 Task: Reply All to email with the signature Bethany Lewis with the subject 'Appointment reminder' from softage.1@softage.net with the message 'Could you please provide feedback on the latest version of the project timeline?'
Action: Mouse moved to (1184, 196)
Screenshot: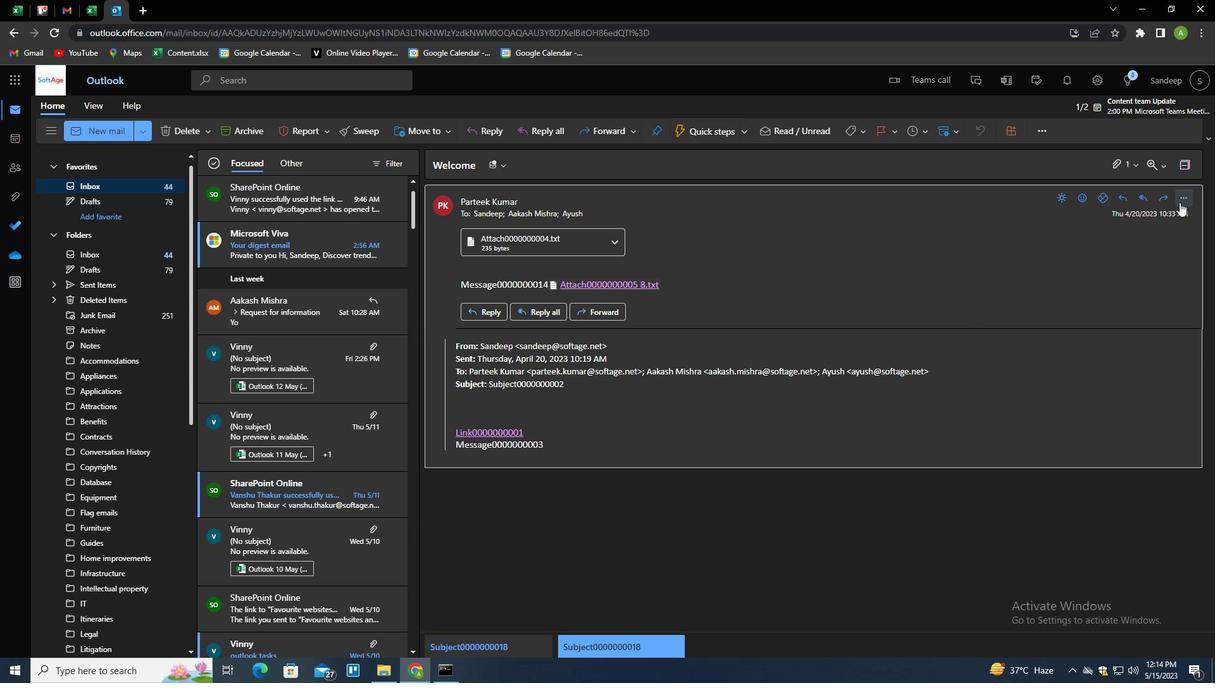 
Action: Mouse pressed left at (1184, 196)
Screenshot: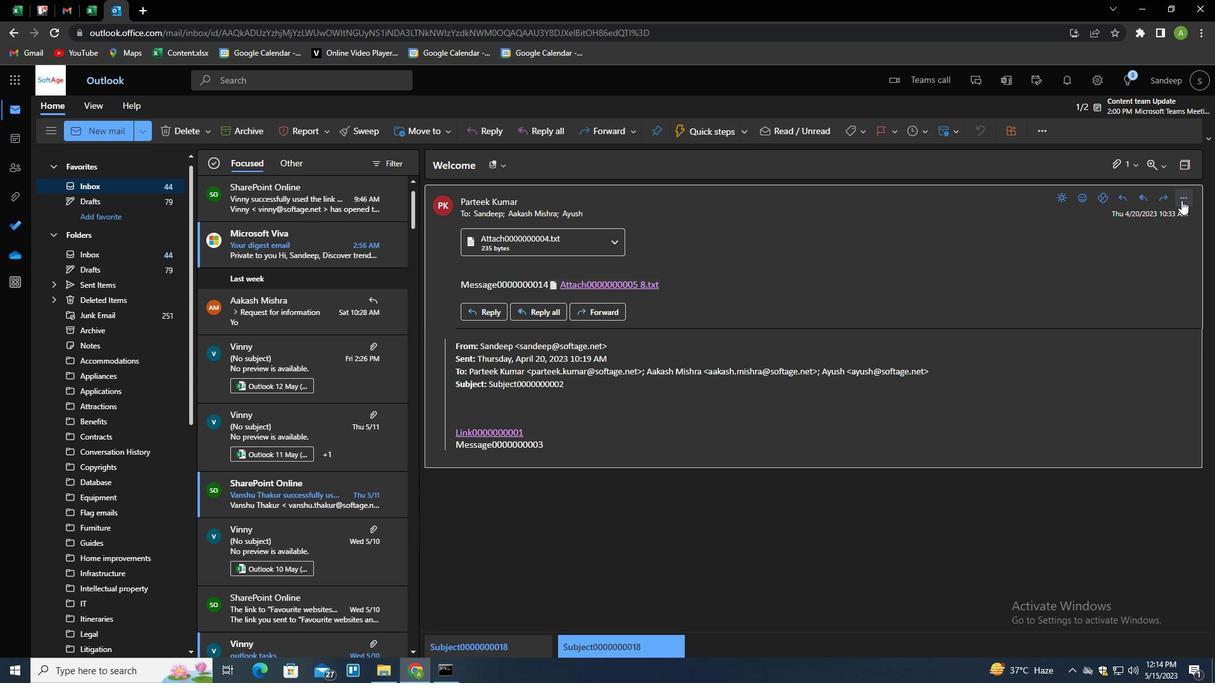 
Action: Mouse moved to (1148, 237)
Screenshot: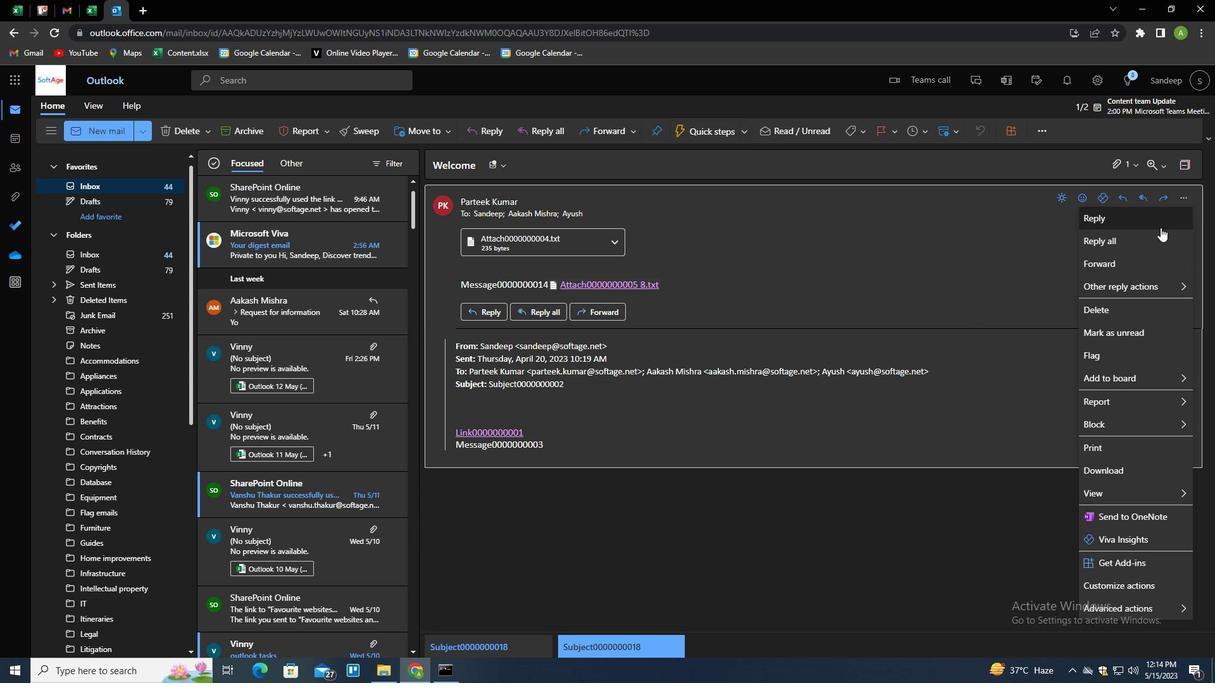 
Action: Mouse pressed left at (1148, 237)
Screenshot: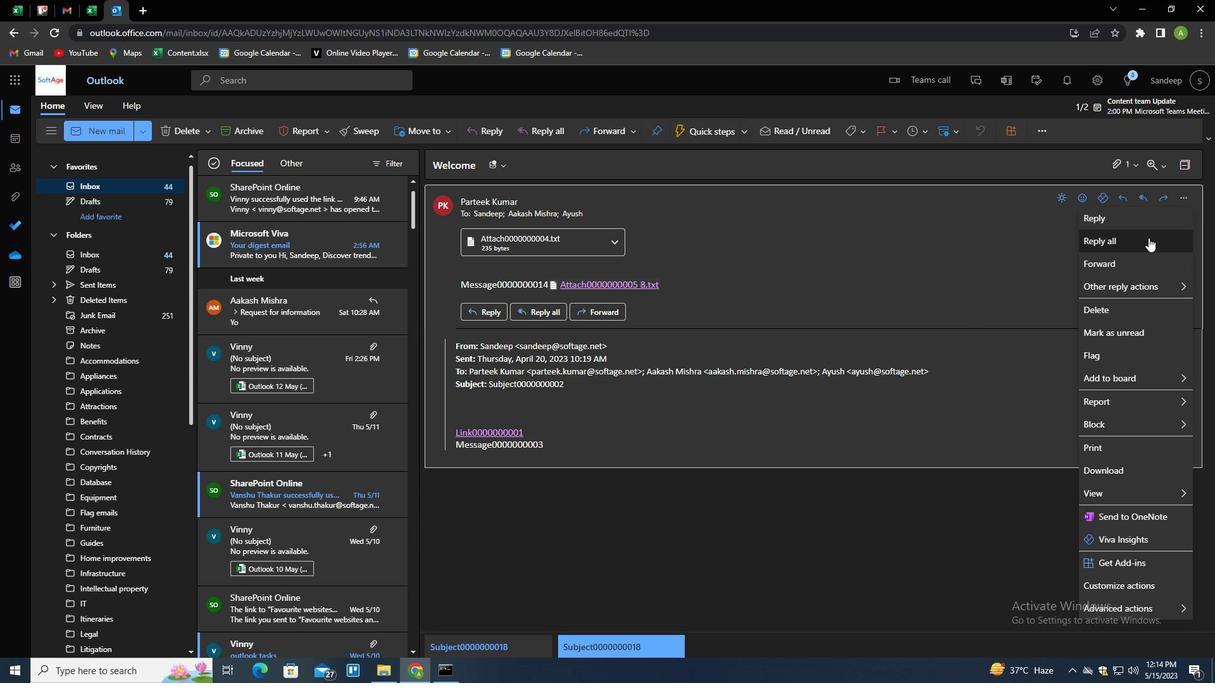 
Action: Mouse moved to (856, 133)
Screenshot: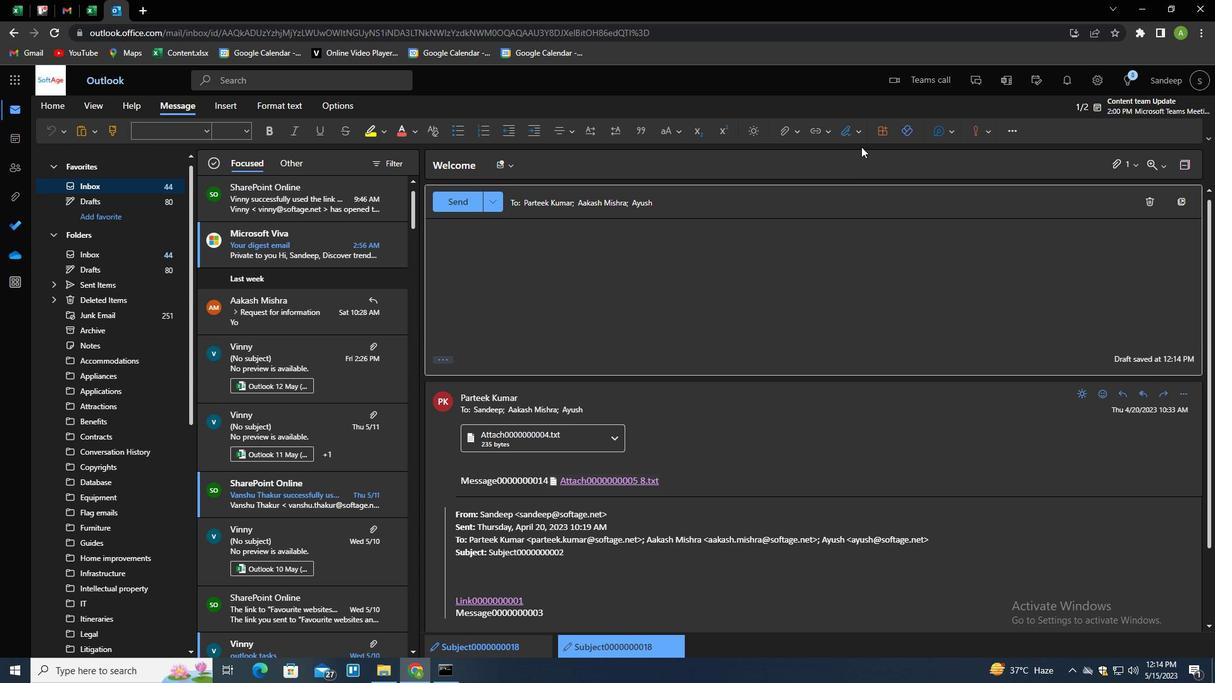 
Action: Mouse pressed left at (856, 133)
Screenshot: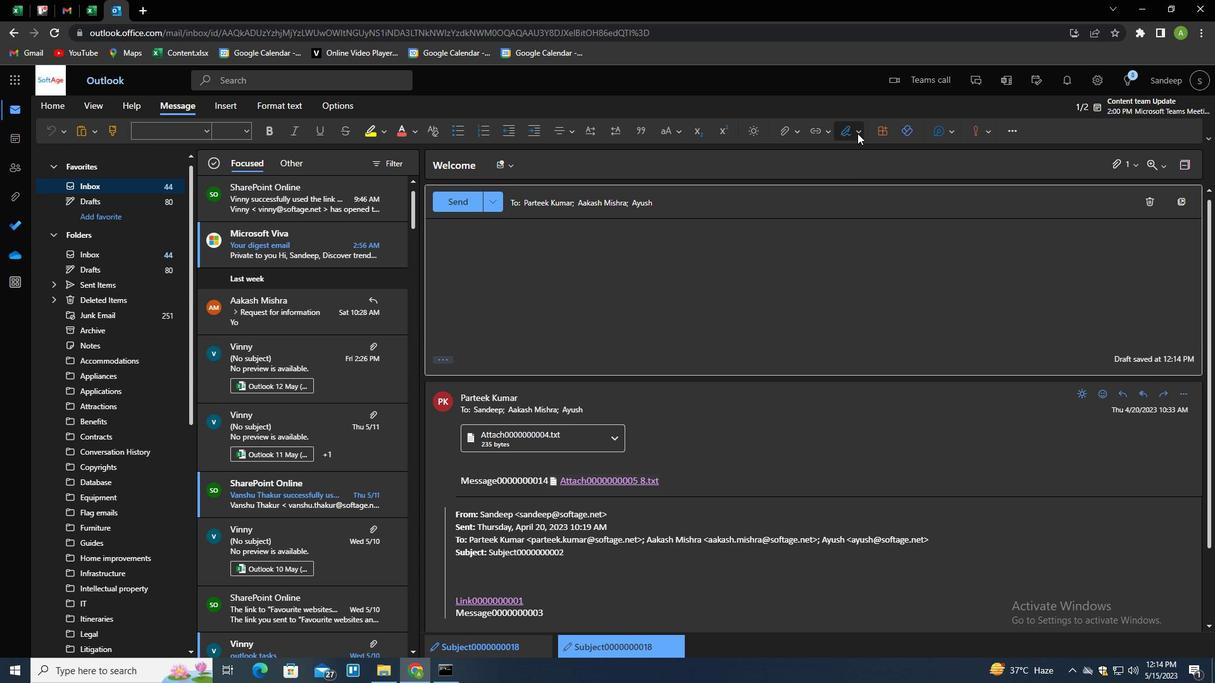 
Action: Mouse moved to (839, 182)
Screenshot: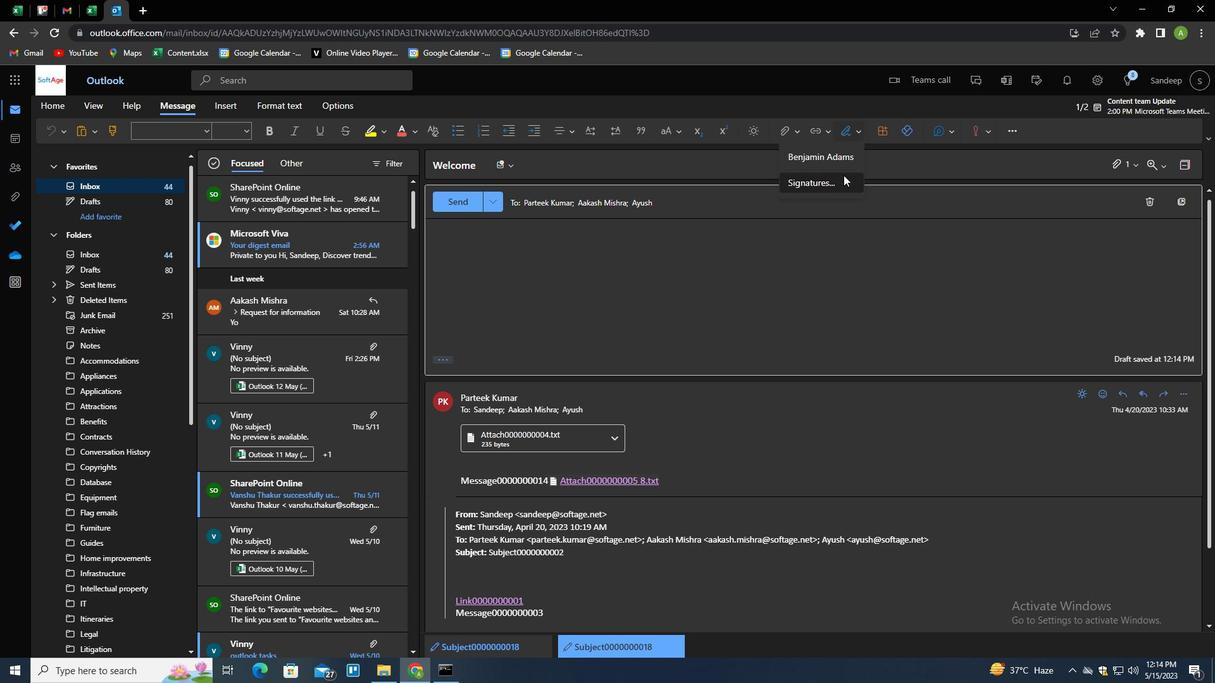 
Action: Mouse pressed left at (839, 182)
Screenshot: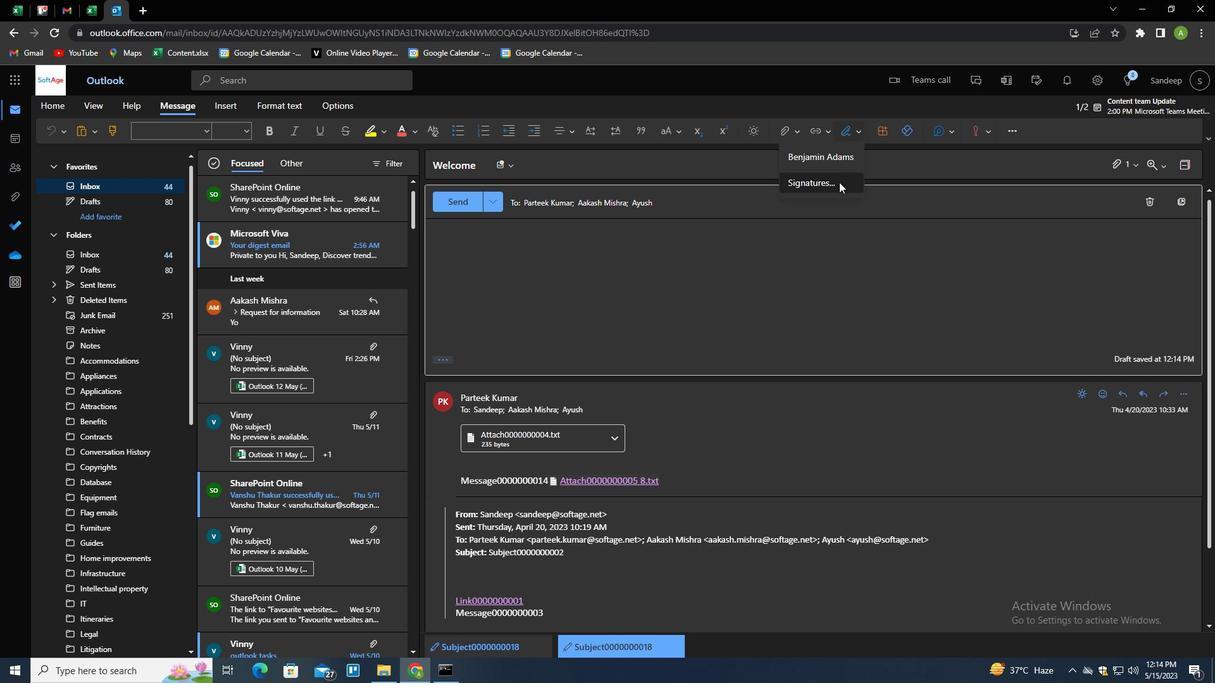 
Action: Mouse moved to (858, 229)
Screenshot: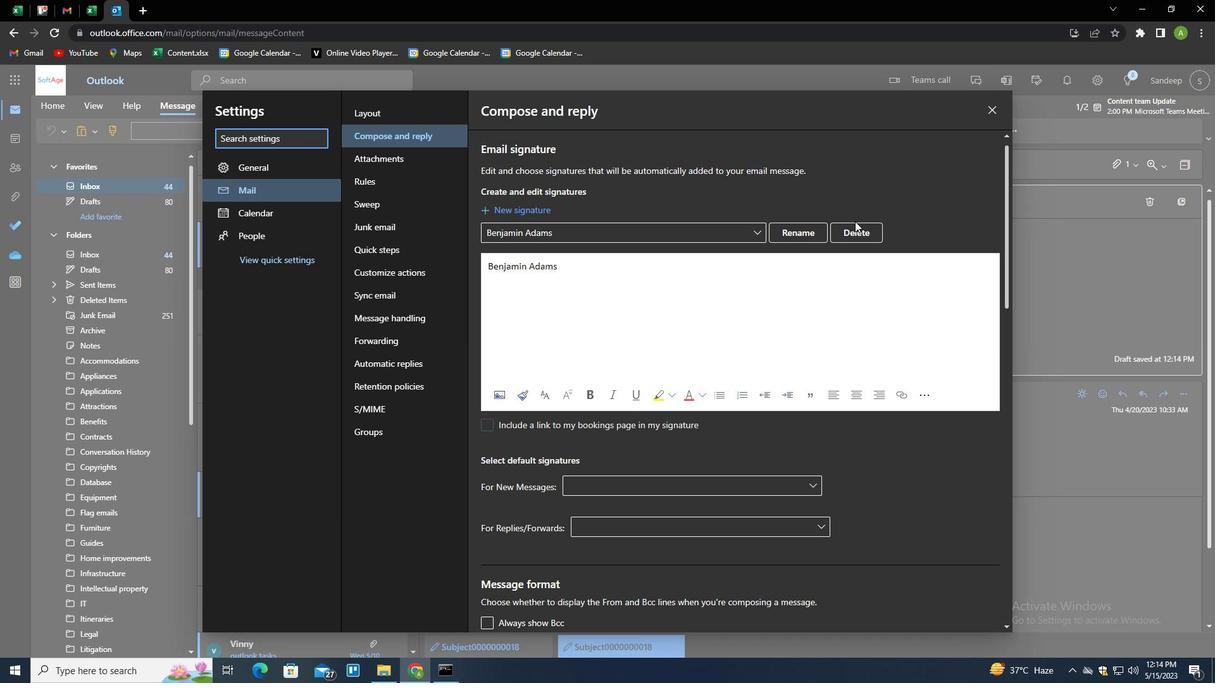 
Action: Mouse pressed left at (858, 229)
Screenshot: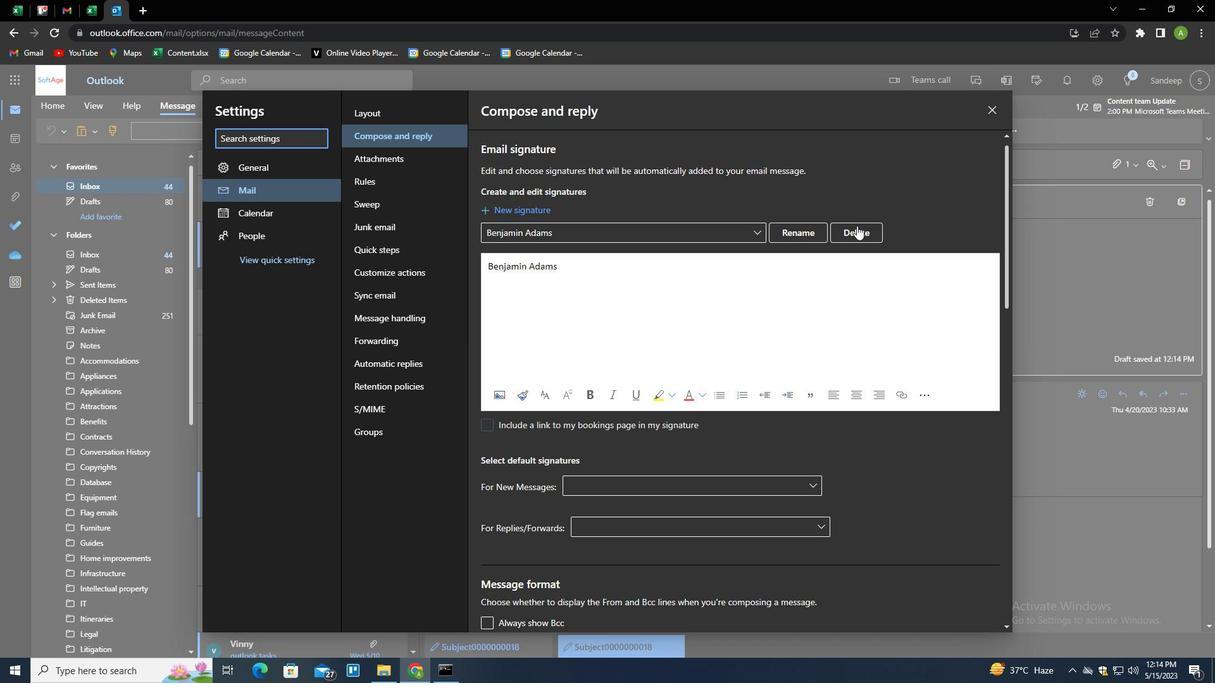
Action: Mouse moved to (857, 229)
Screenshot: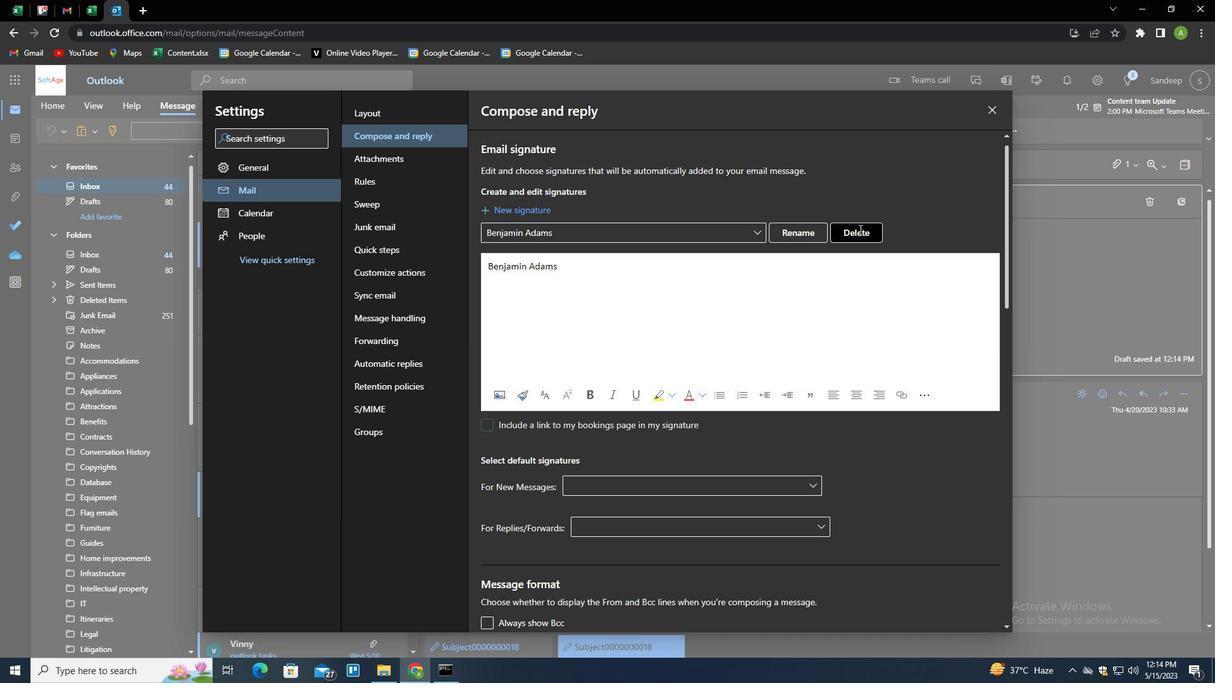 
Action: Mouse pressed left at (857, 229)
Screenshot: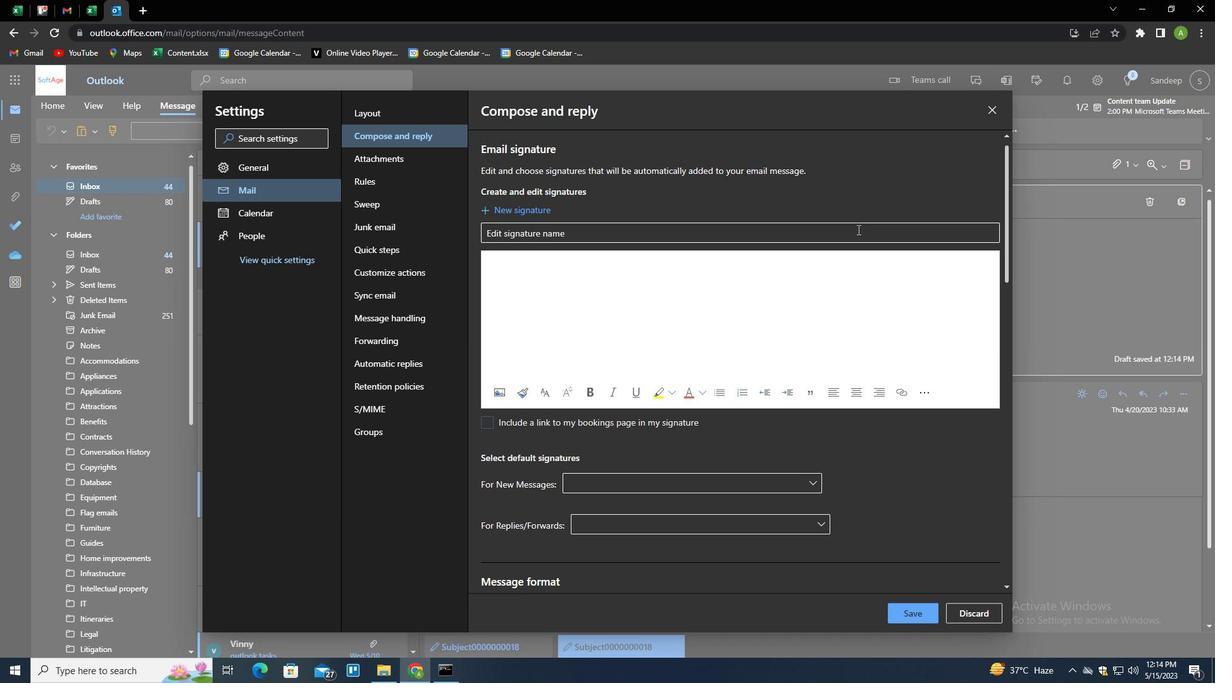 
Action: Key pressed <Key.shift>BETHANY<Key.space><Key.shift>LEWIS<Key.tab><Key.shift>BETHANY<Key.space><Key.shift>LEWIS
Screenshot: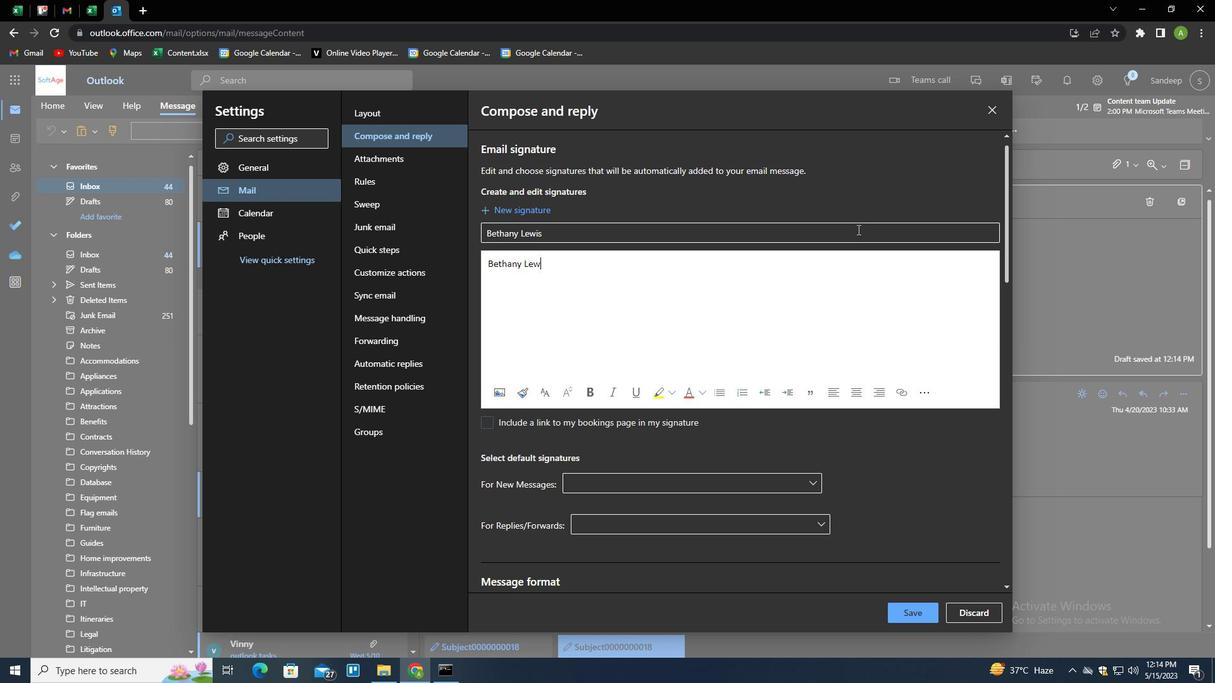 
Action: Mouse moved to (921, 611)
Screenshot: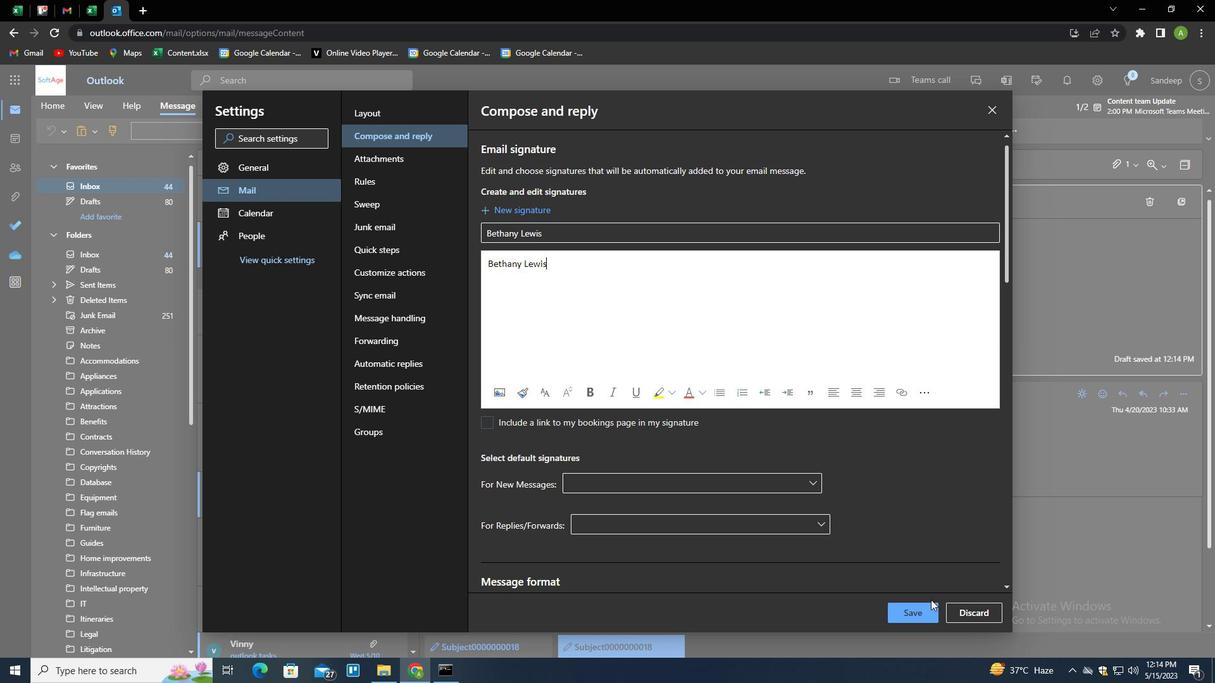
Action: Mouse pressed left at (921, 611)
Screenshot: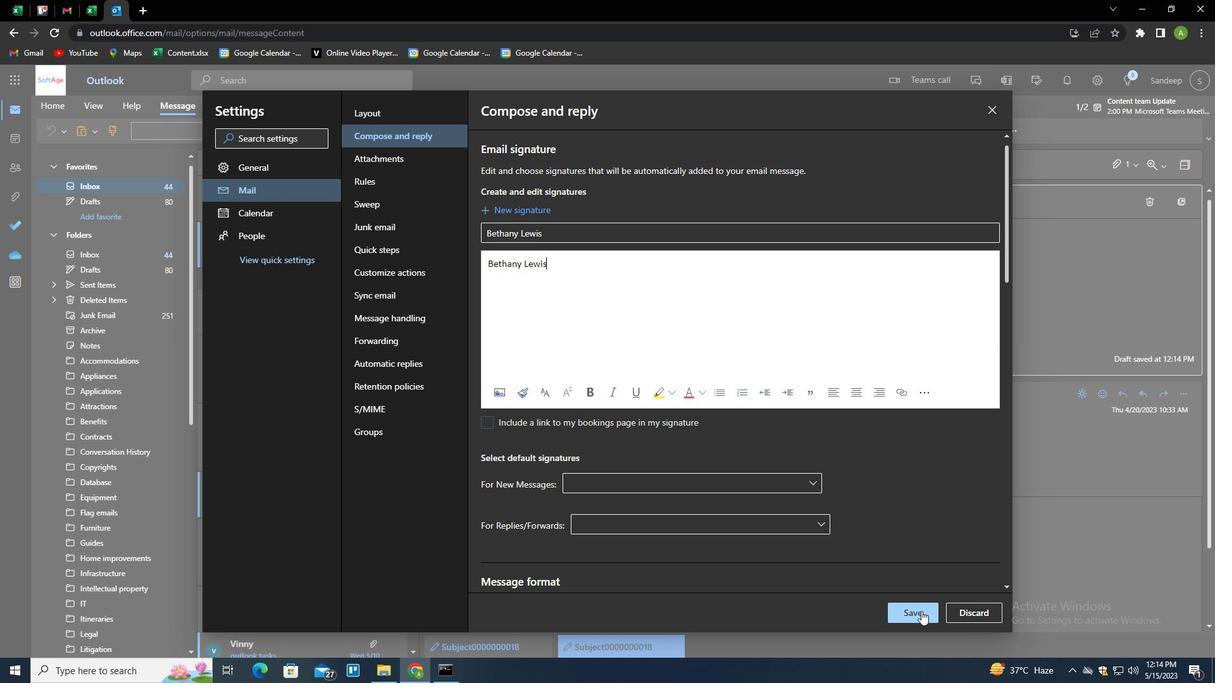 
Action: Mouse moved to (1089, 300)
Screenshot: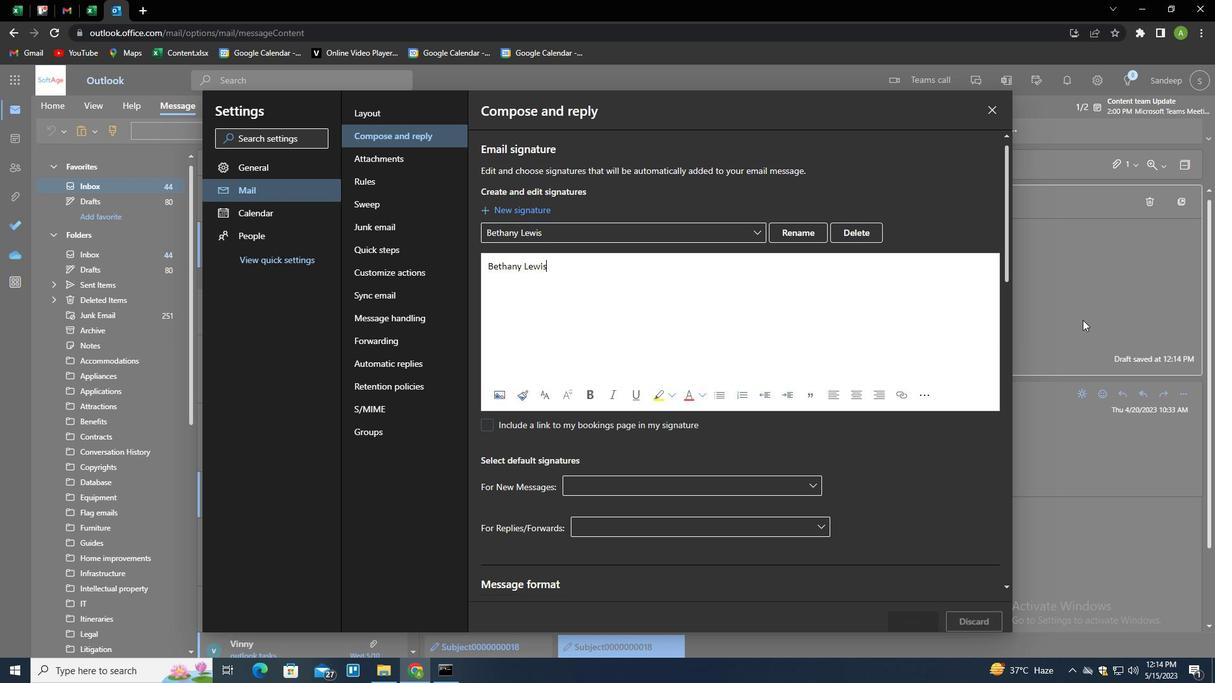 
Action: Mouse pressed left at (1089, 300)
Screenshot: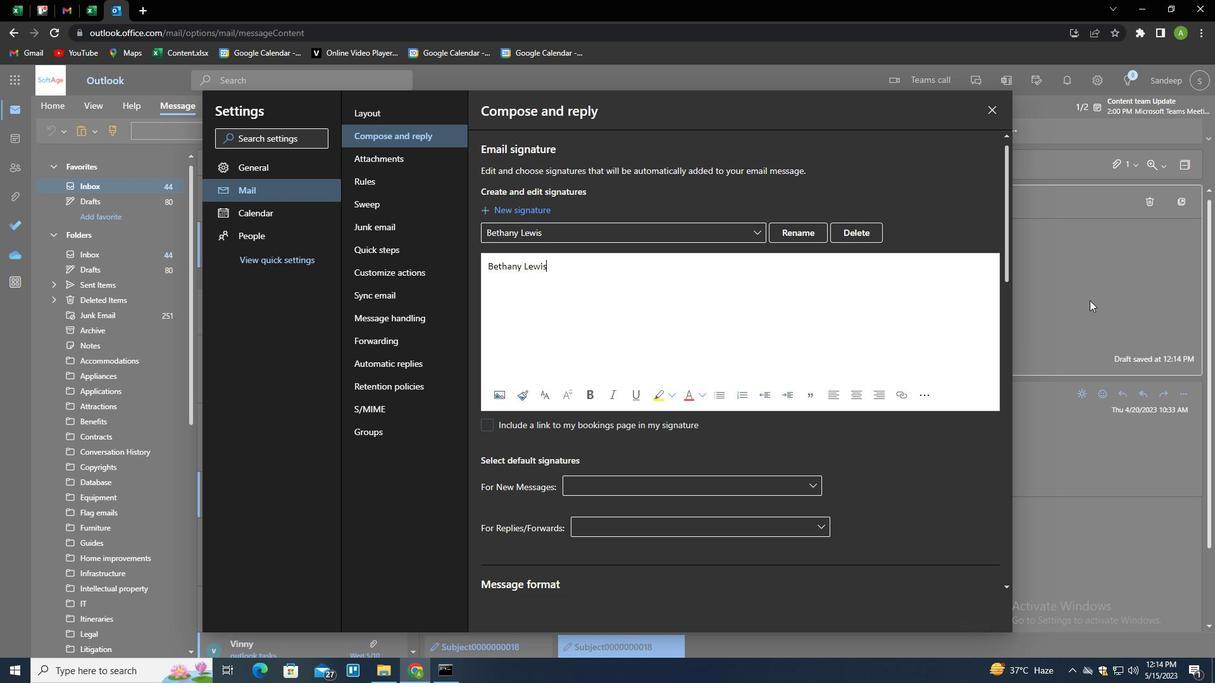 
Action: Mouse moved to (854, 136)
Screenshot: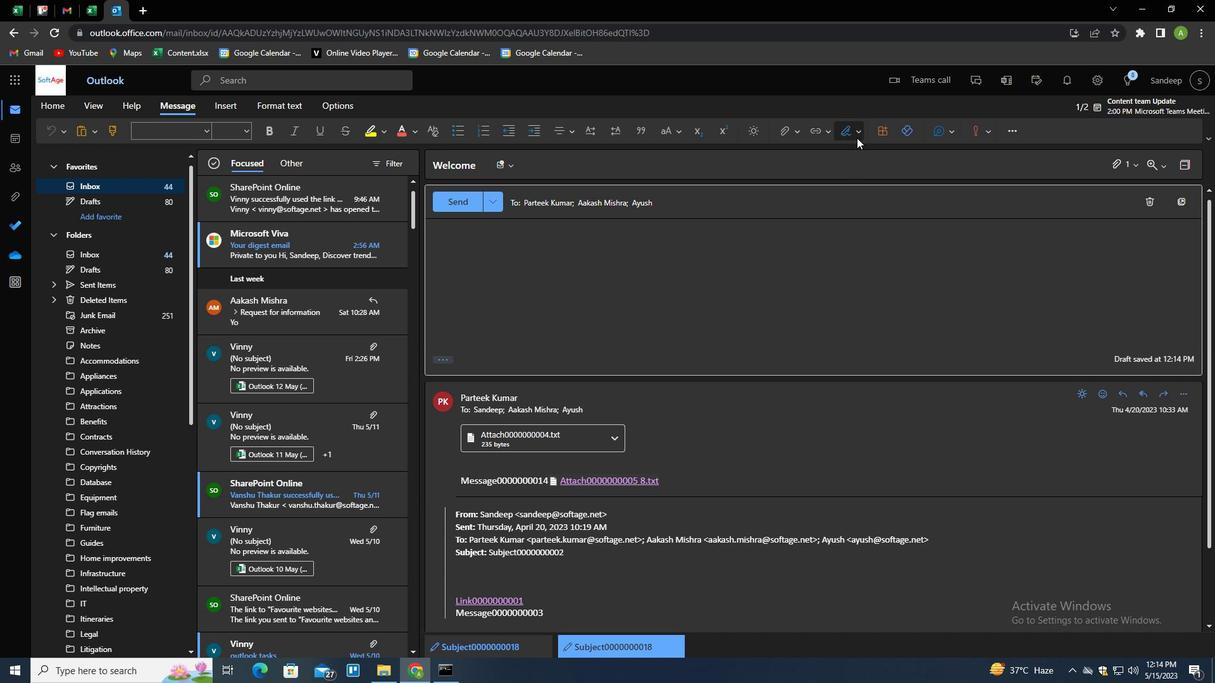 
Action: Mouse pressed left at (854, 136)
Screenshot: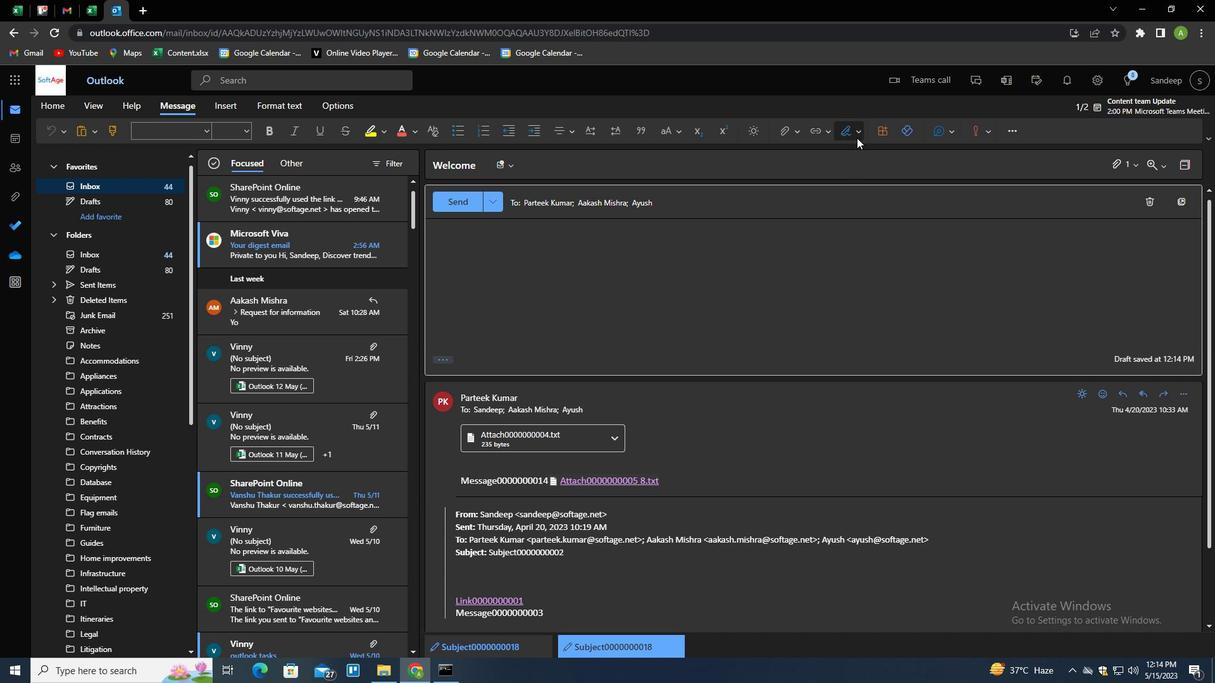 
Action: Mouse moved to (839, 159)
Screenshot: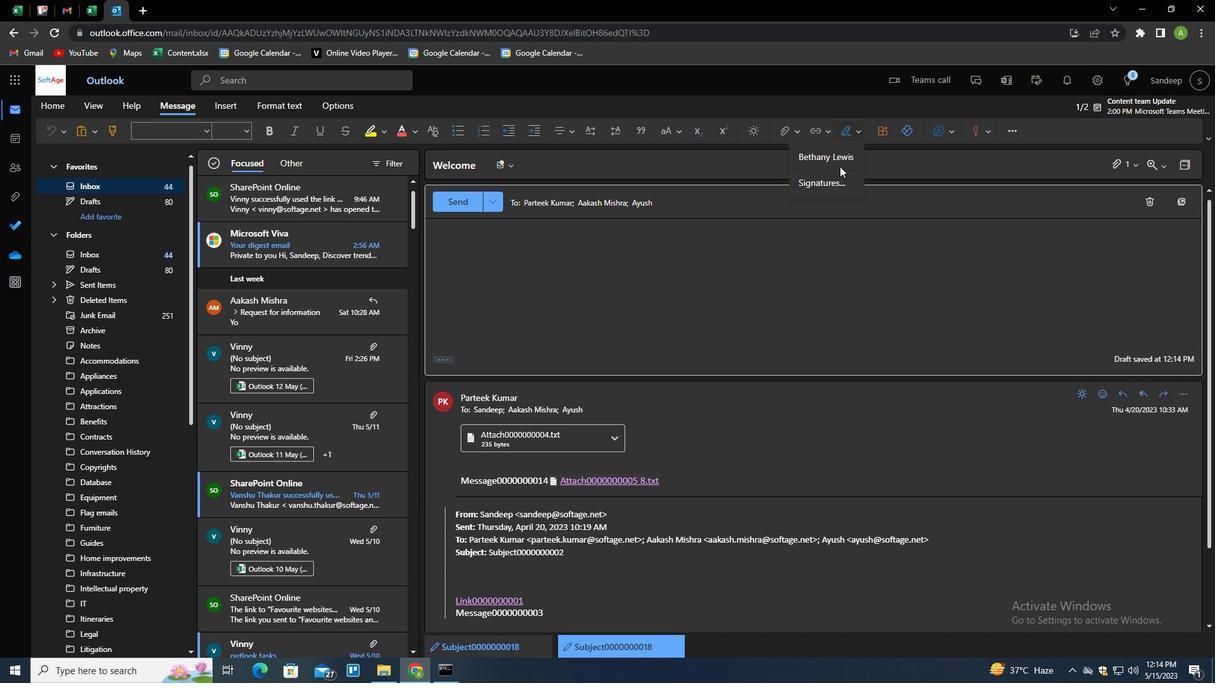 
Action: Mouse pressed left at (839, 159)
Screenshot: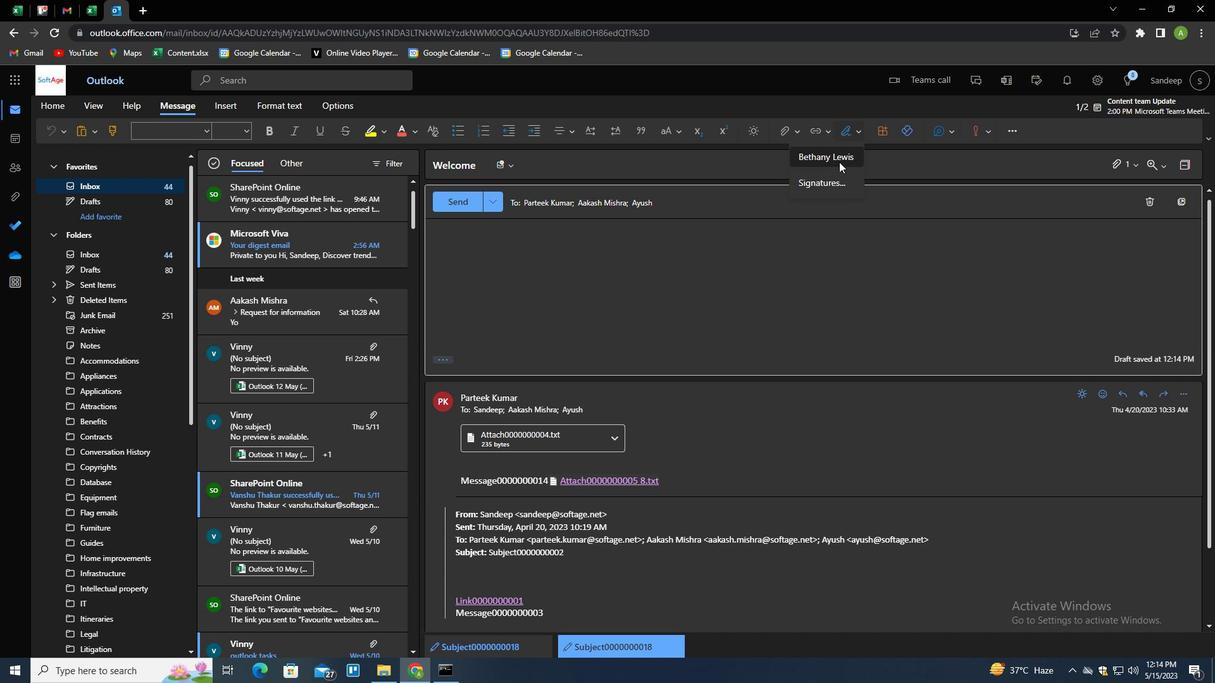 
Action: Mouse moved to (433, 357)
Screenshot: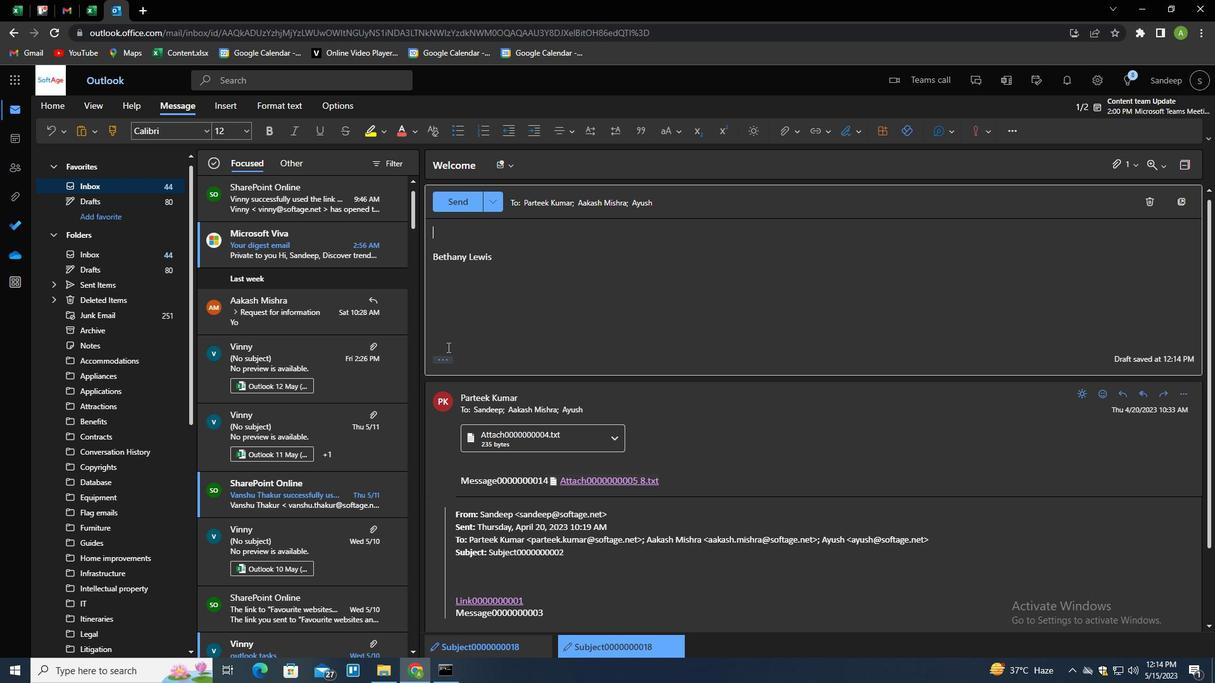 
Action: Mouse pressed left at (433, 357)
Screenshot: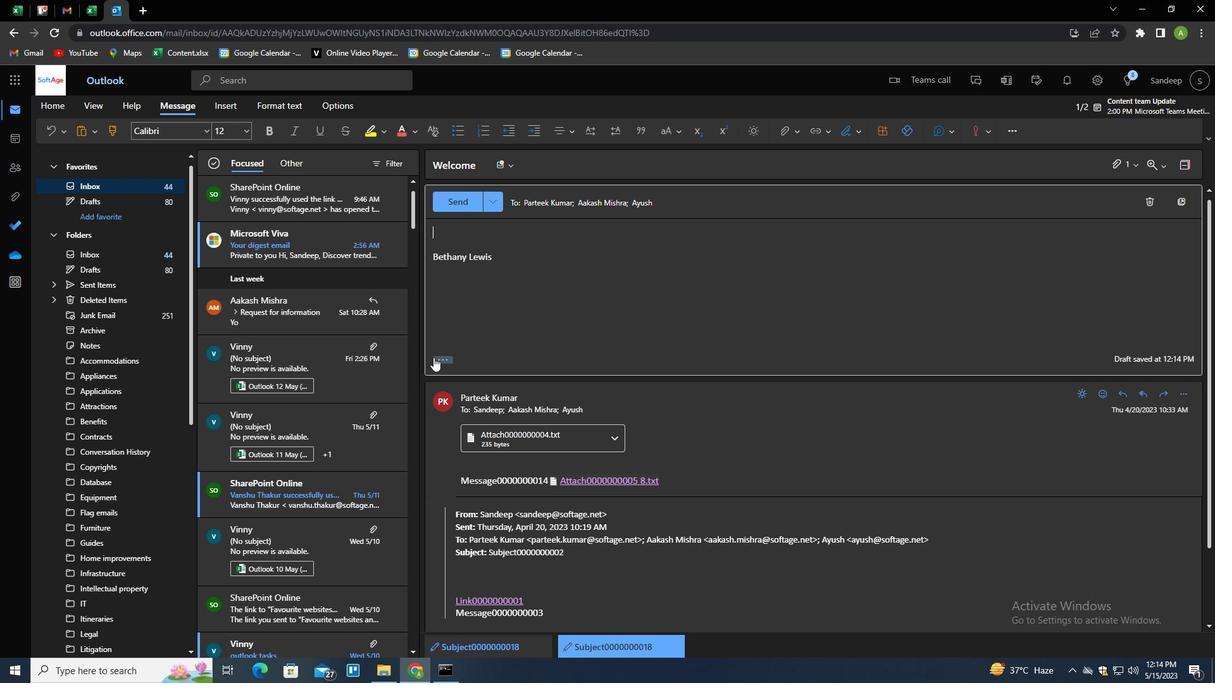
Action: Mouse moved to (487, 195)
Screenshot: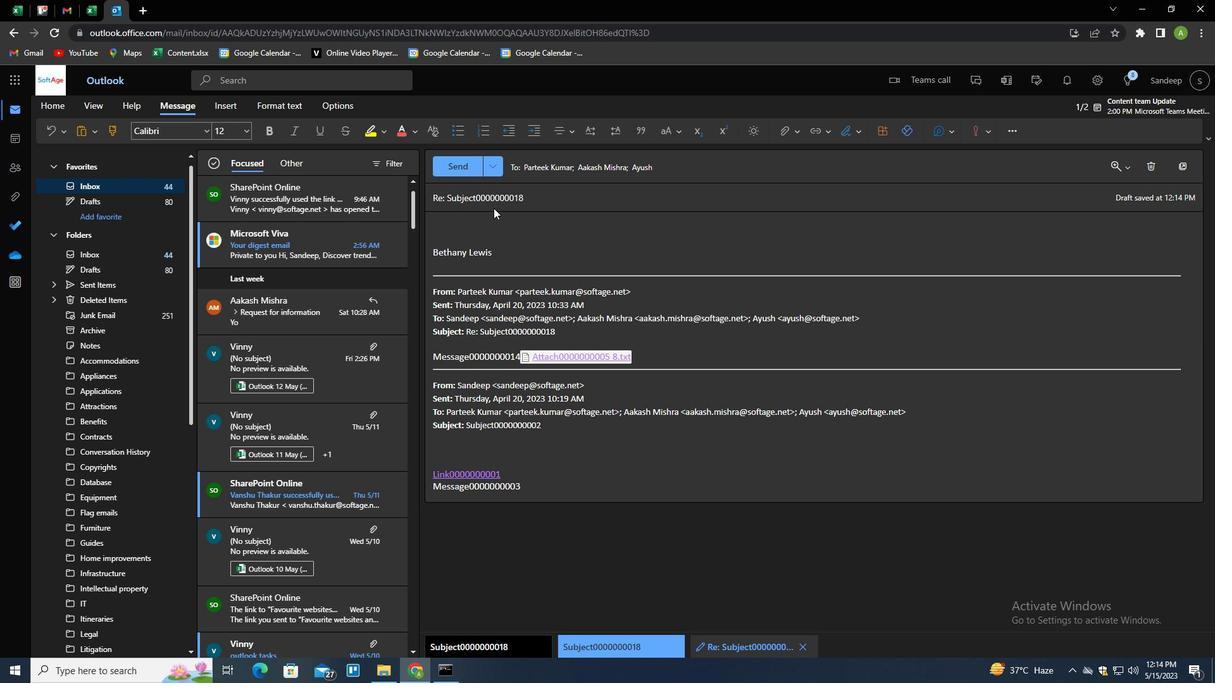 
Action: Mouse pressed left at (487, 195)
Screenshot: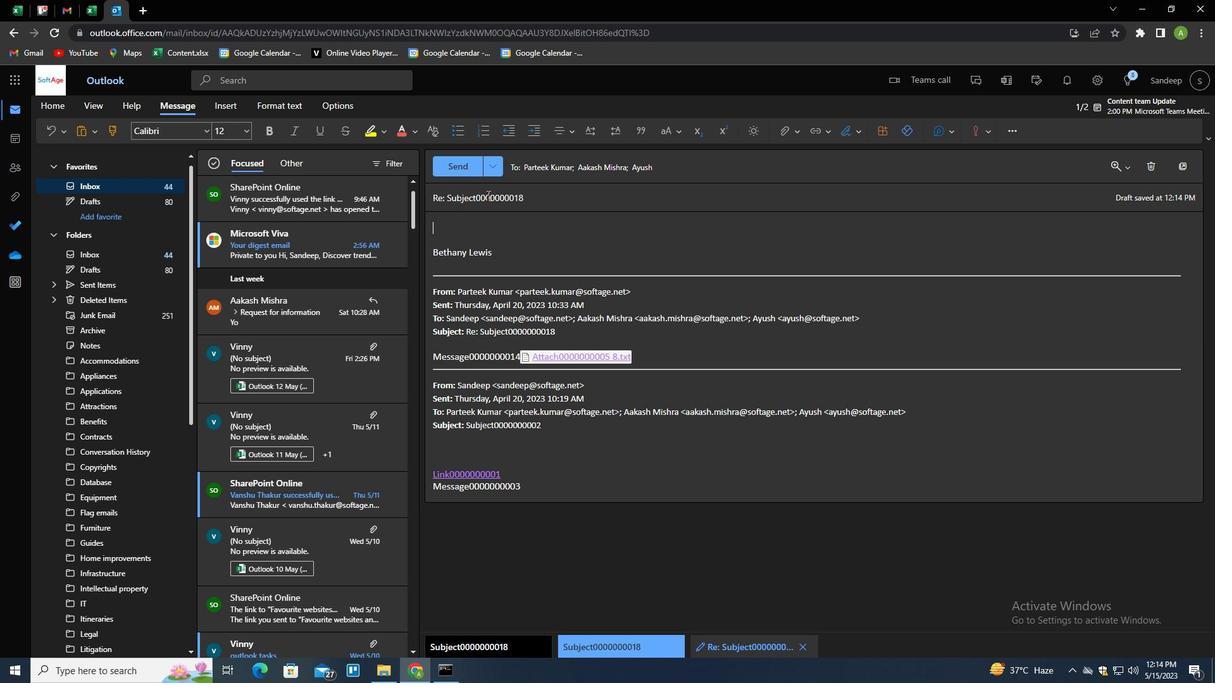
Action: Mouse pressed left at (487, 195)
Screenshot: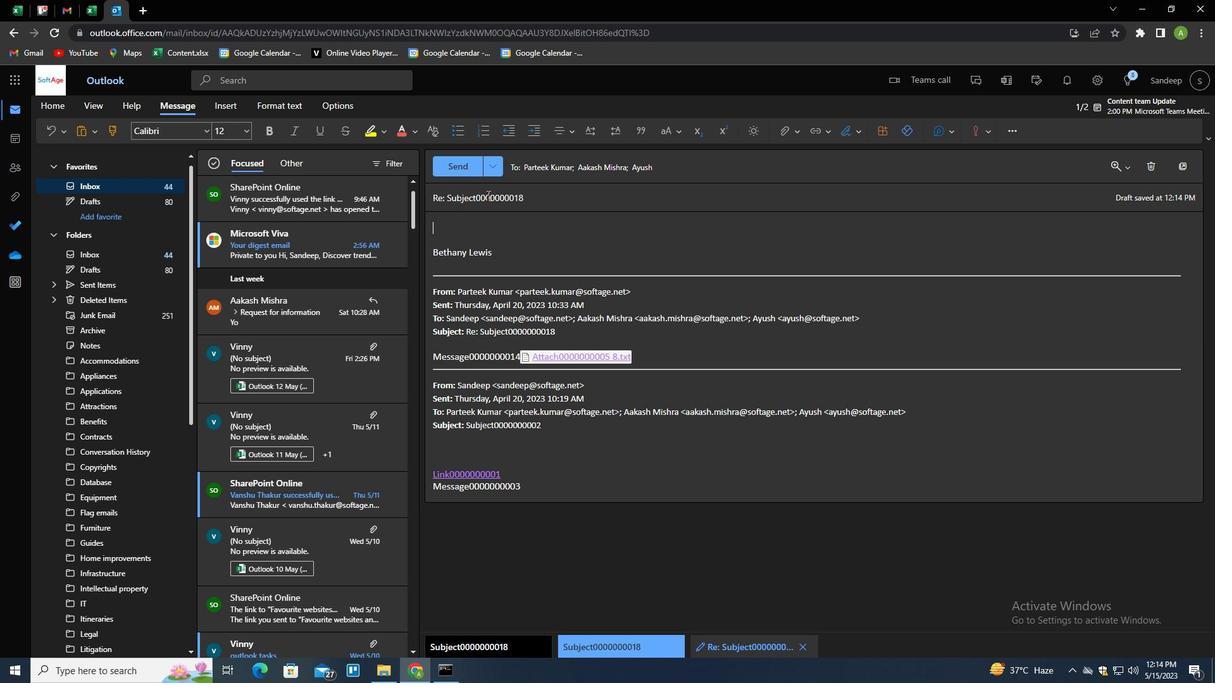 
Action: Mouse pressed left at (487, 195)
Screenshot: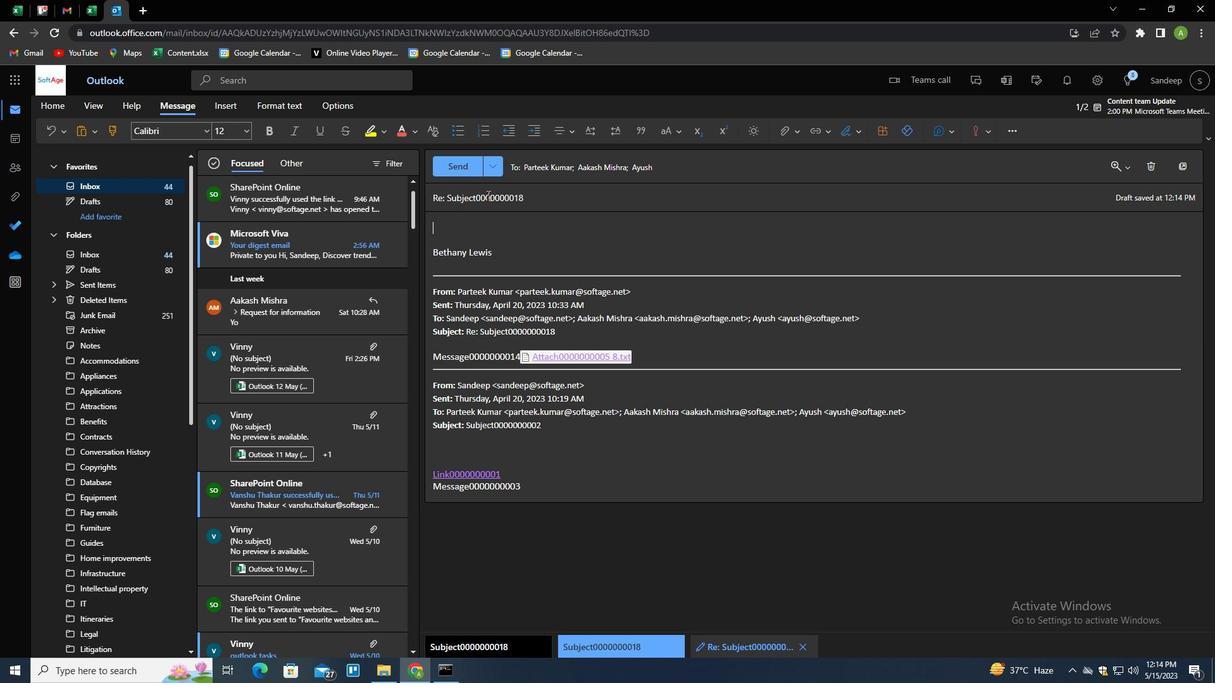 
Action: Key pressed <Key.shift>APPOINTMETN<Key.backspace><Key.backspace>NT<Key.space>REMINDER<Key.tab><Key.shift><Key.shift><Key.shift><Key.shift><Key.shift><Key.shift><Key.shift><Key.shift><Key.shift><Key.shift><Key.shift><Key.shift><Key.shift><Key.shift><Key.shift><Key.shift><Key.shift><Key.shift><Key.shift><Key.shift>COULD<Key.space>YOU<Key.space>PLEASE<Key.space>PROVIDE<Key.space>D<Key.backspace>FEED<Key.space>BACK<Key.backspace><Key.backspace><Key.backspace><Key.backspace><Key.backspace>VV<Key.backspace><Key.backspace>BC<Key.backspace>ACK<Key.space>O<Key.space>T<Key.backspace><Key.backspace>N<Key.space>THE<Key.space>LATEST<Key.space>VERSION<Key.space>OF<Key.space>THE<Key.space>PROJECT<Key.space>TIMELINE<Key.shift>?
Screenshot: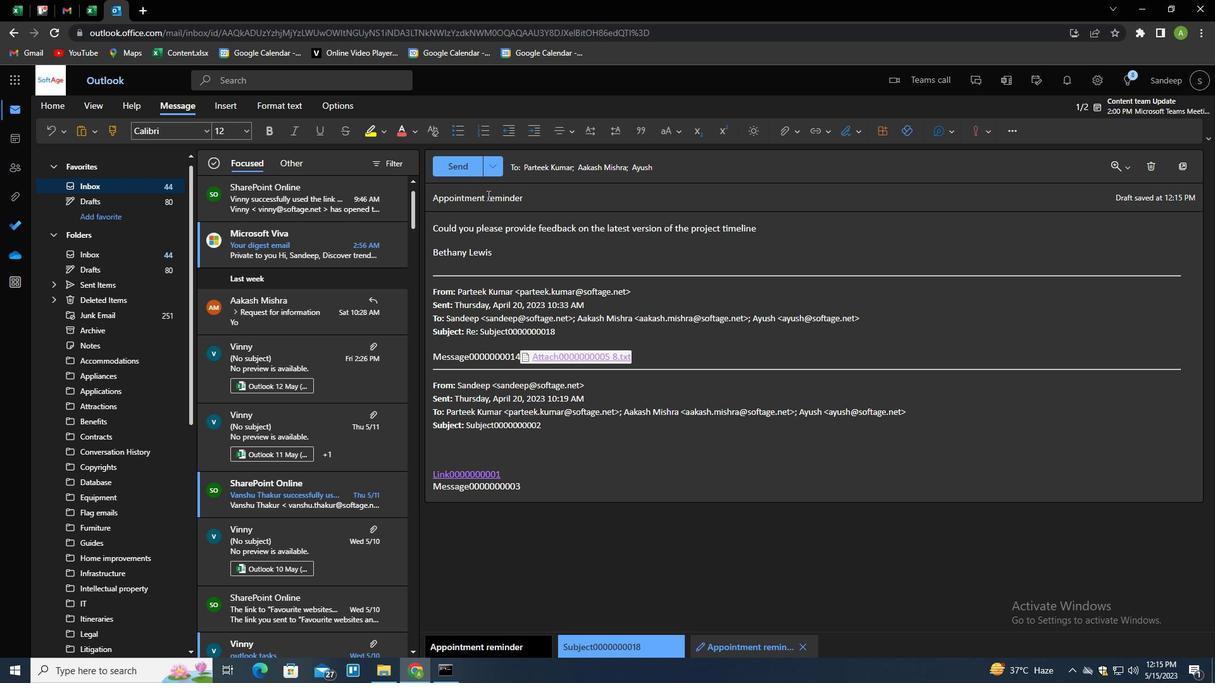 
Action: Mouse moved to (466, 167)
Screenshot: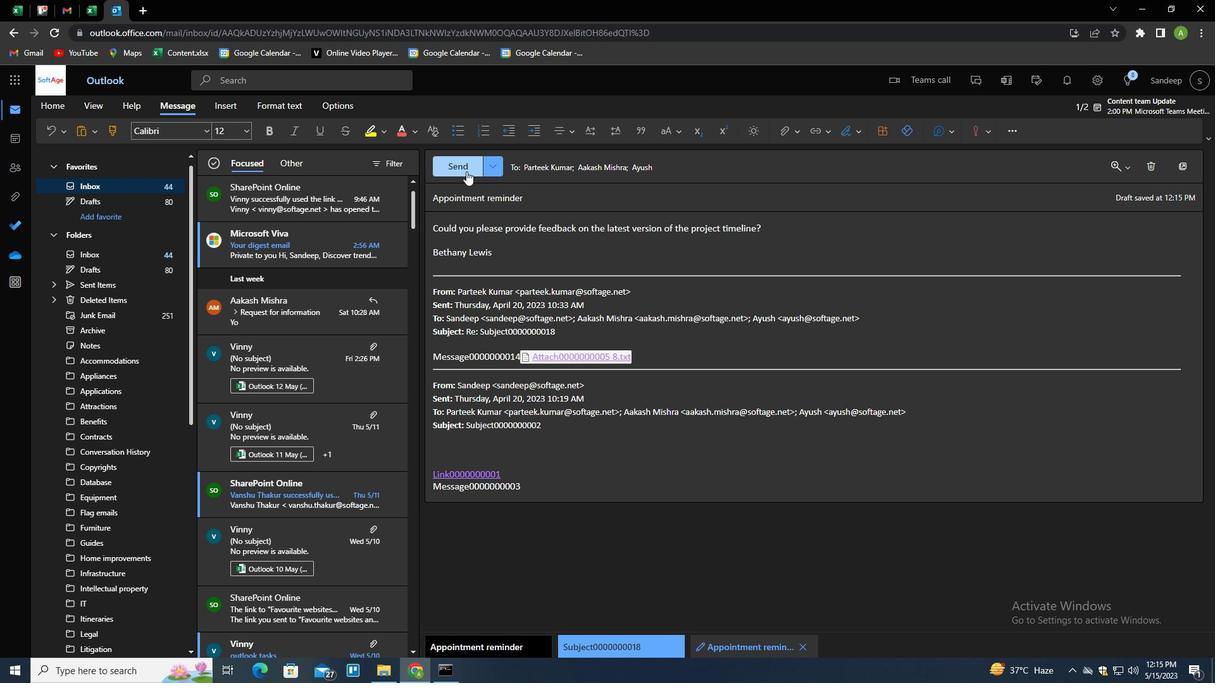 
Action: Mouse pressed left at (466, 167)
Screenshot: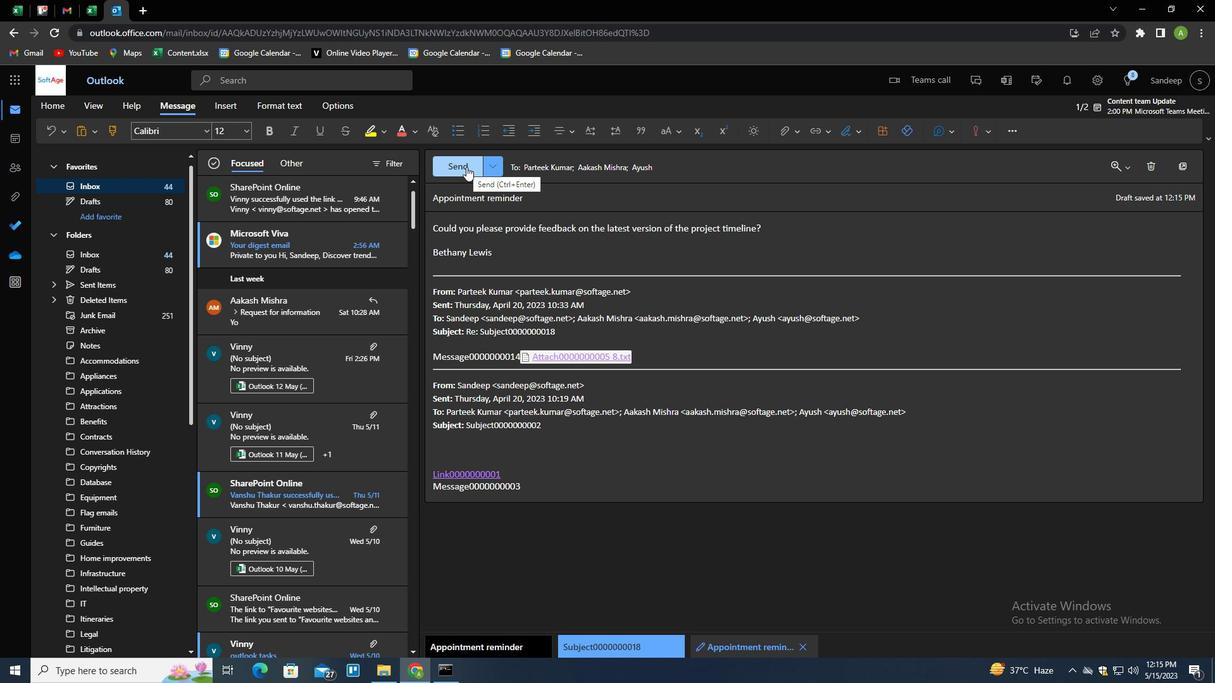 
